 Task: Add Sprouts B-6 100 Mg to the cart.
Action: Mouse moved to (24, 91)
Screenshot: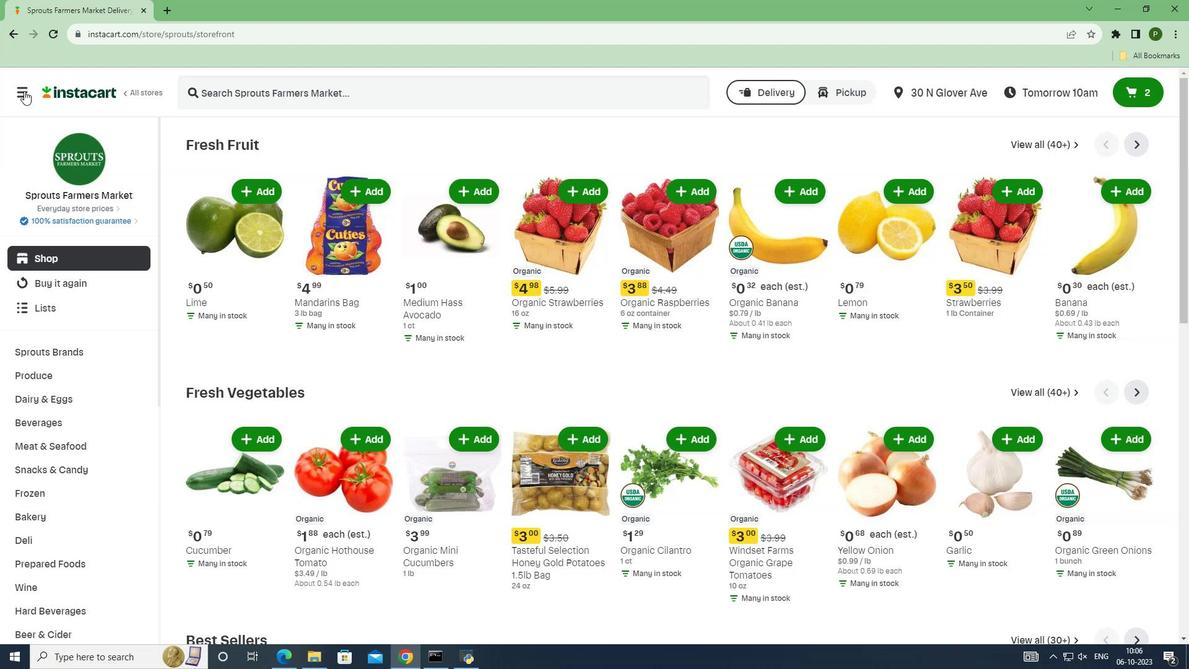 
Action: Mouse pressed left at (24, 91)
Screenshot: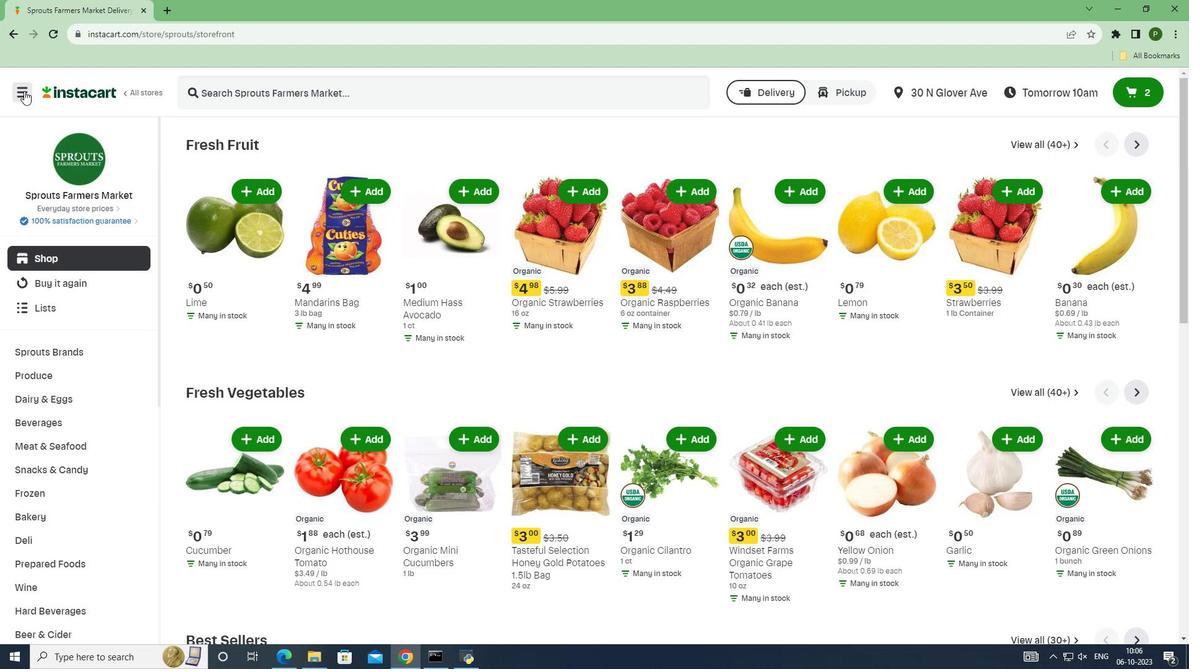 
Action: Mouse moved to (28, 336)
Screenshot: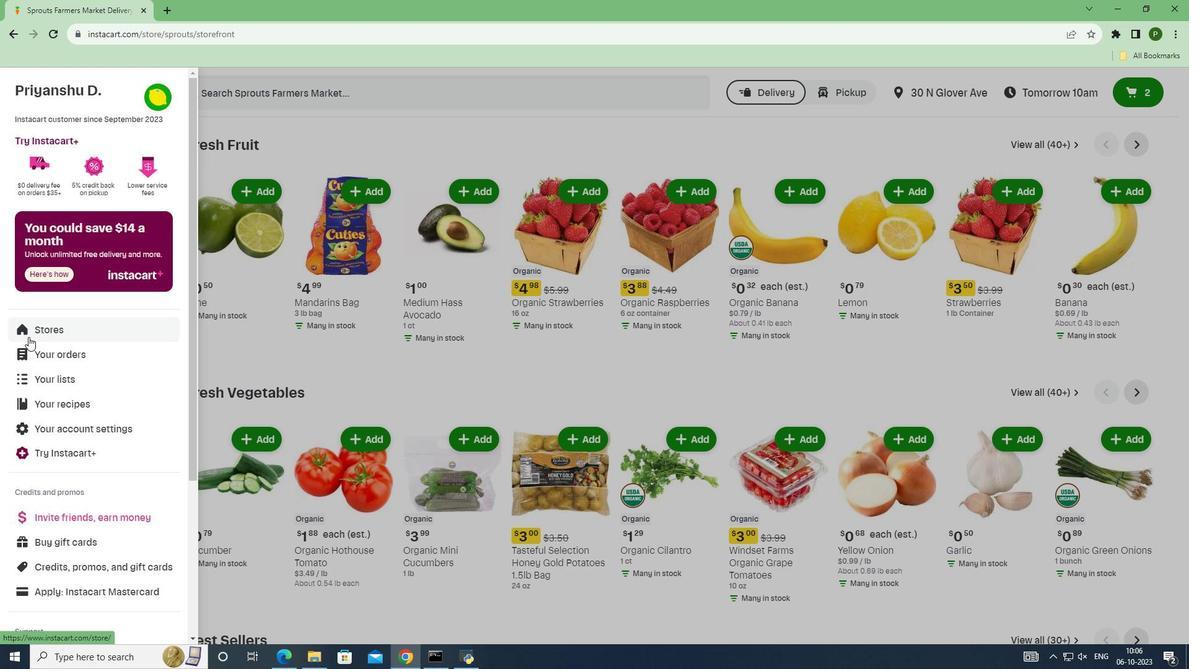 
Action: Mouse pressed left at (28, 336)
Screenshot: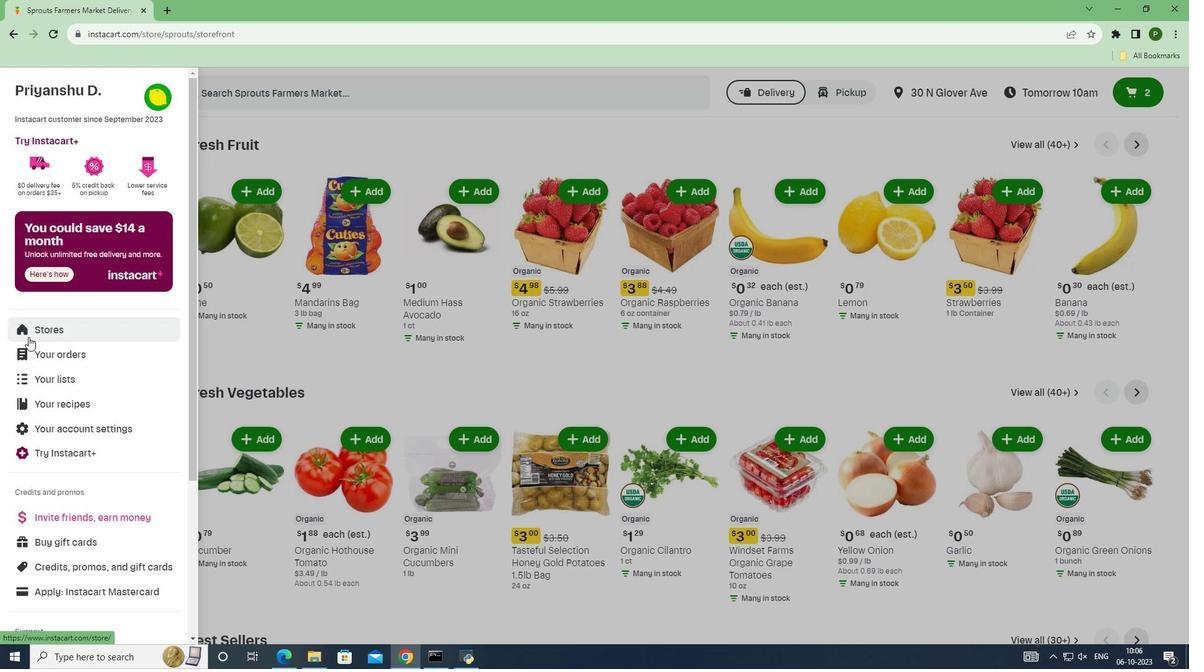 
Action: Mouse moved to (277, 147)
Screenshot: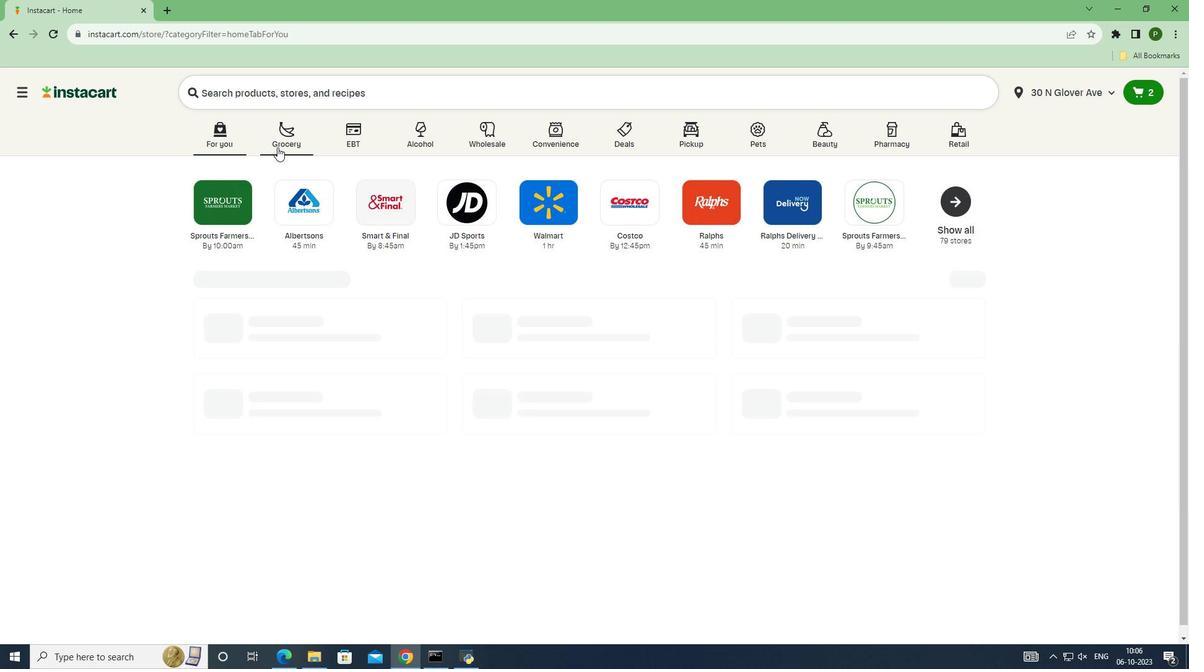 
Action: Mouse pressed left at (277, 147)
Screenshot: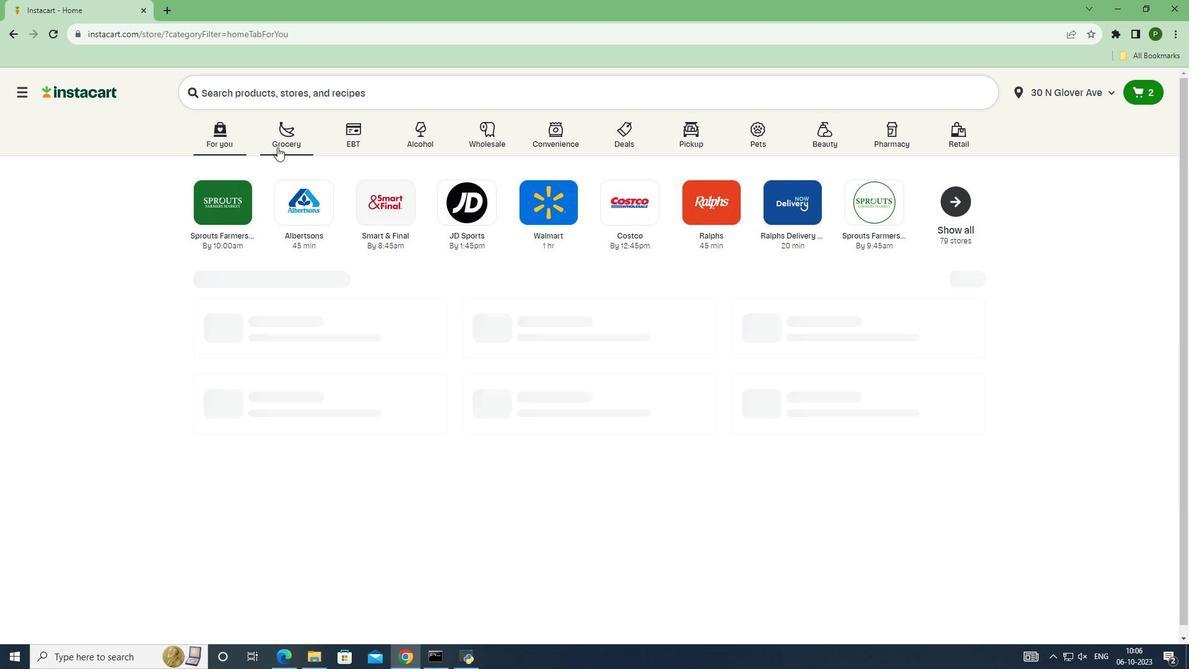
Action: Mouse moved to (280, 213)
Screenshot: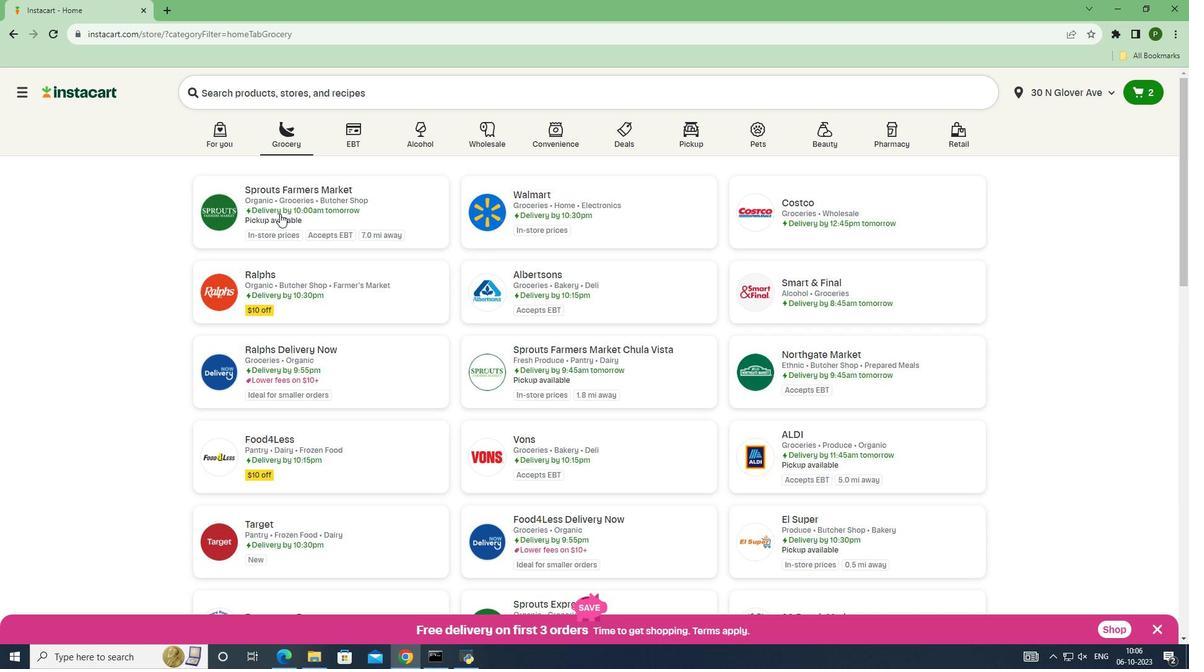 
Action: Mouse pressed left at (280, 213)
Screenshot: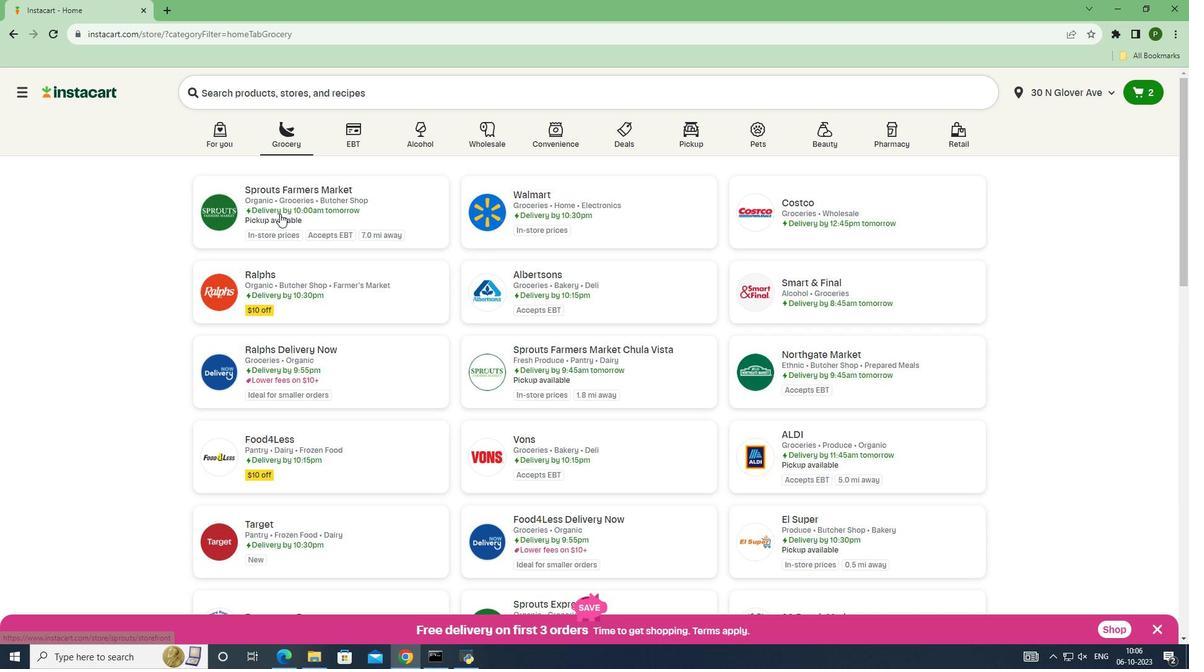 
Action: Mouse moved to (72, 352)
Screenshot: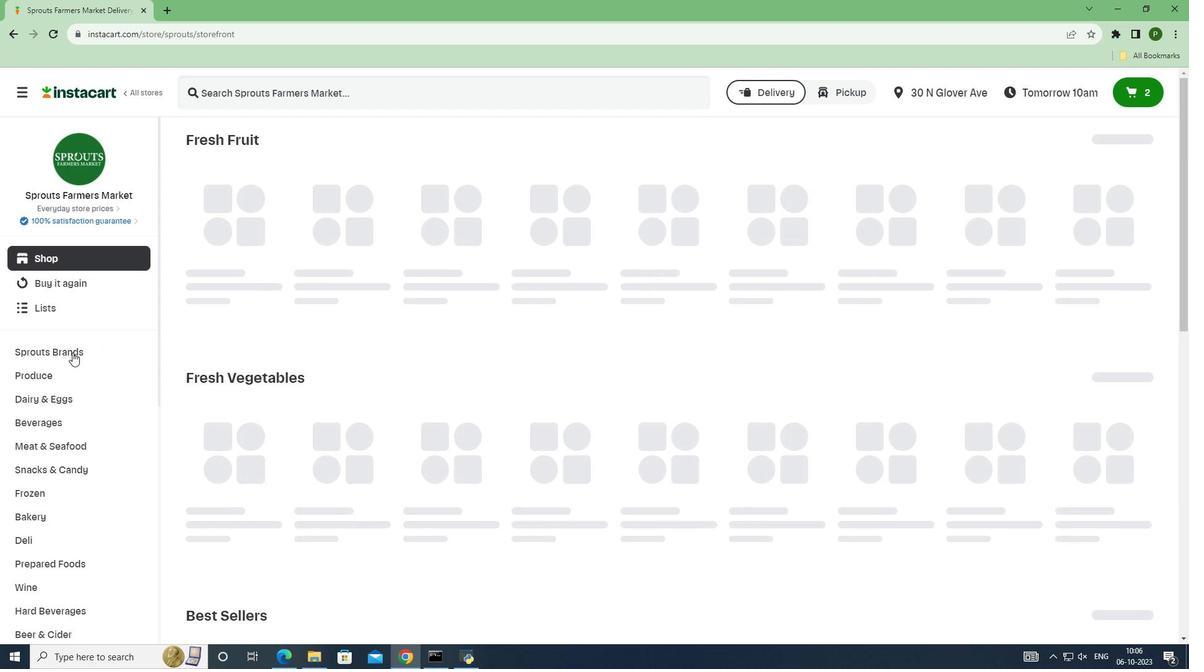 
Action: Mouse pressed left at (72, 352)
Screenshot: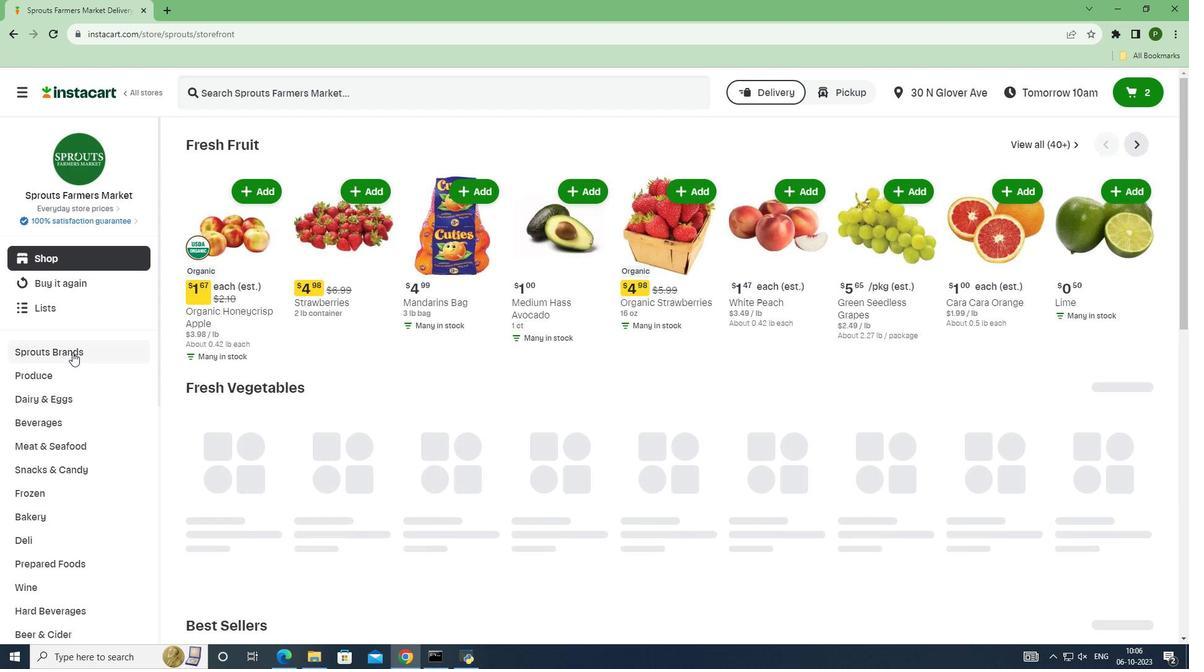 
Action: Mouse moved to (83, 512)
Screenshot: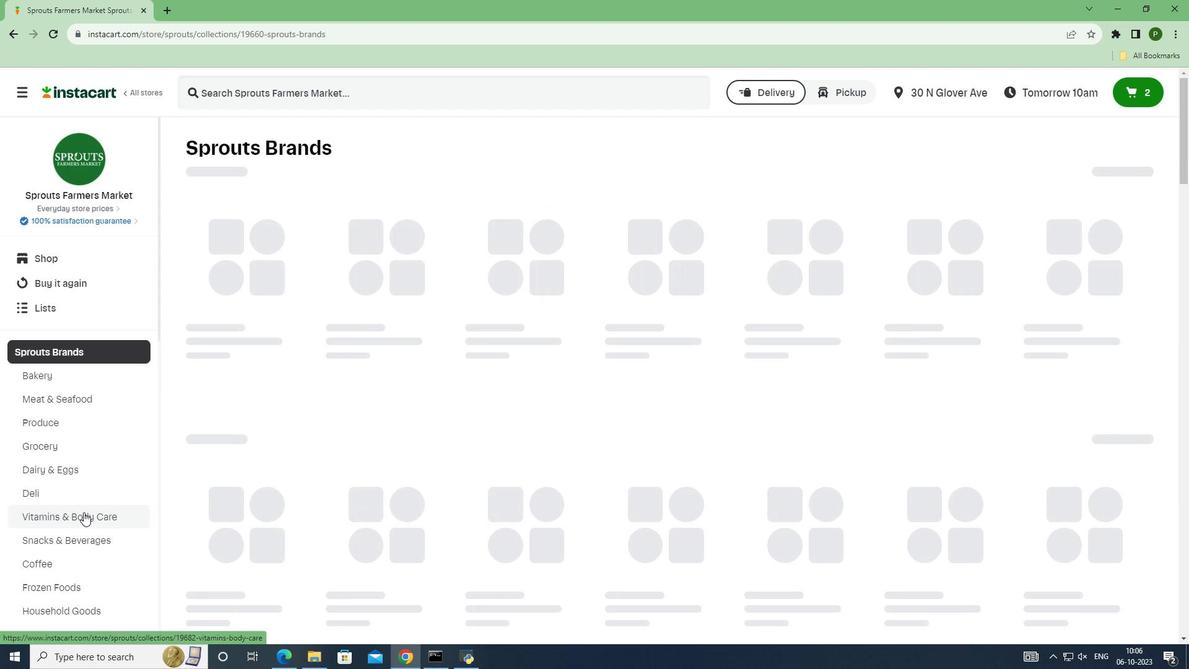 
Action: Mouse pressed left at (83, 512)
Screenshot: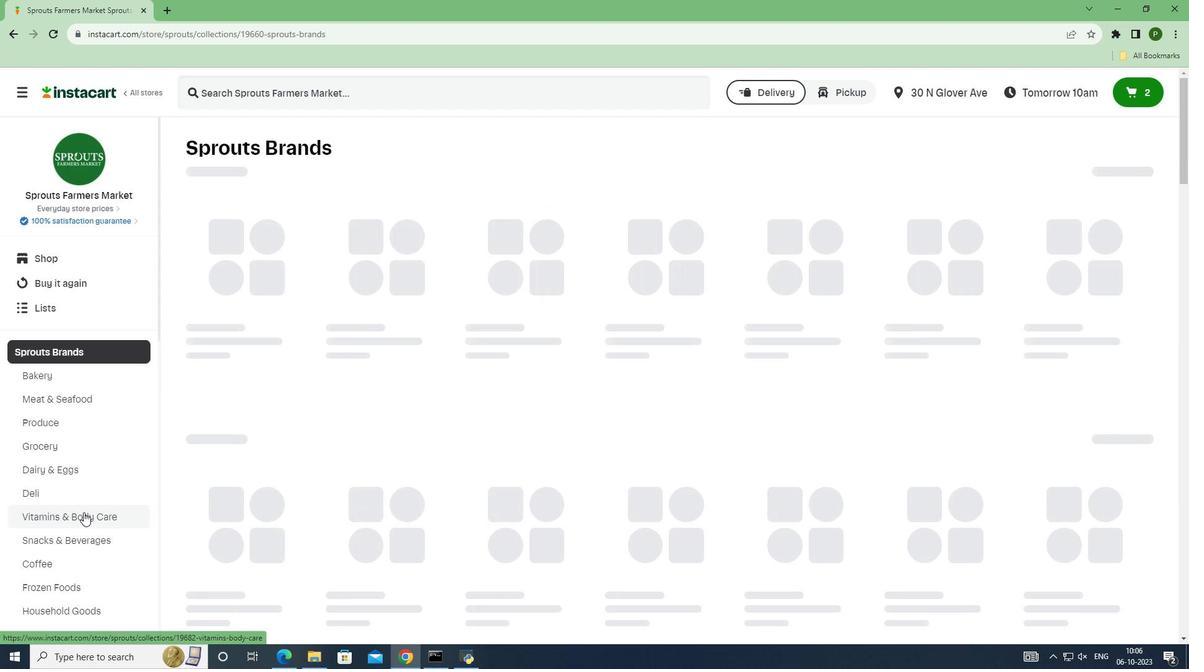 
Action: Mouse moved to (243, 91)
Screenshot: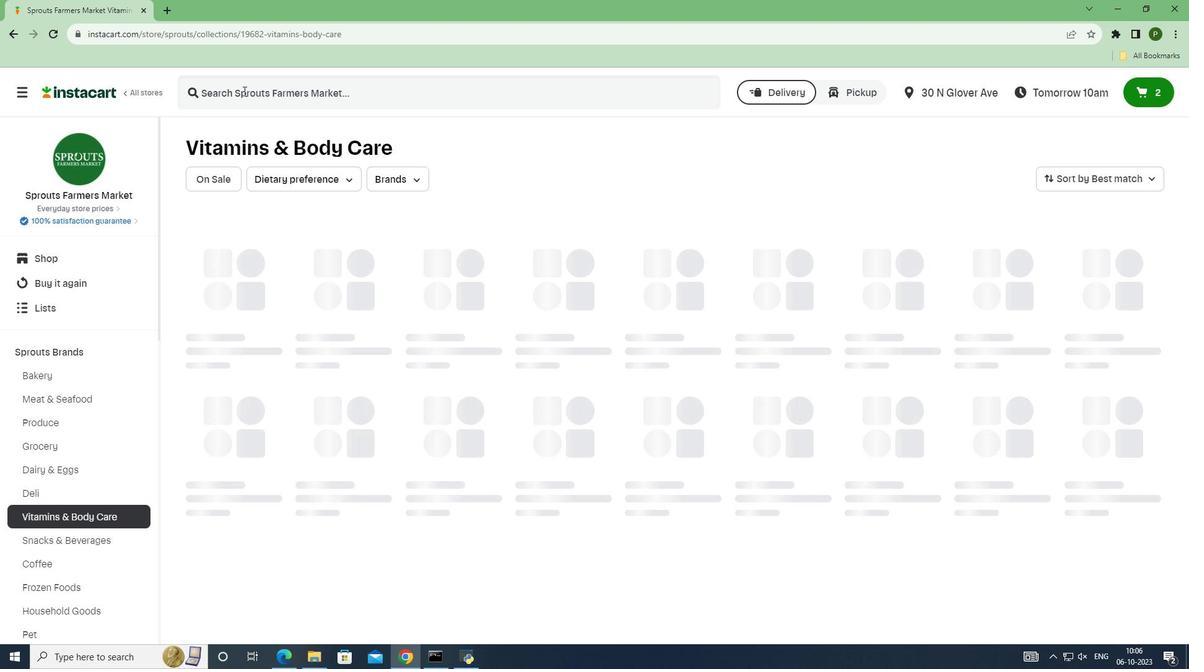 
Action: Mouse pressed left at (243, 91)
Screenshot: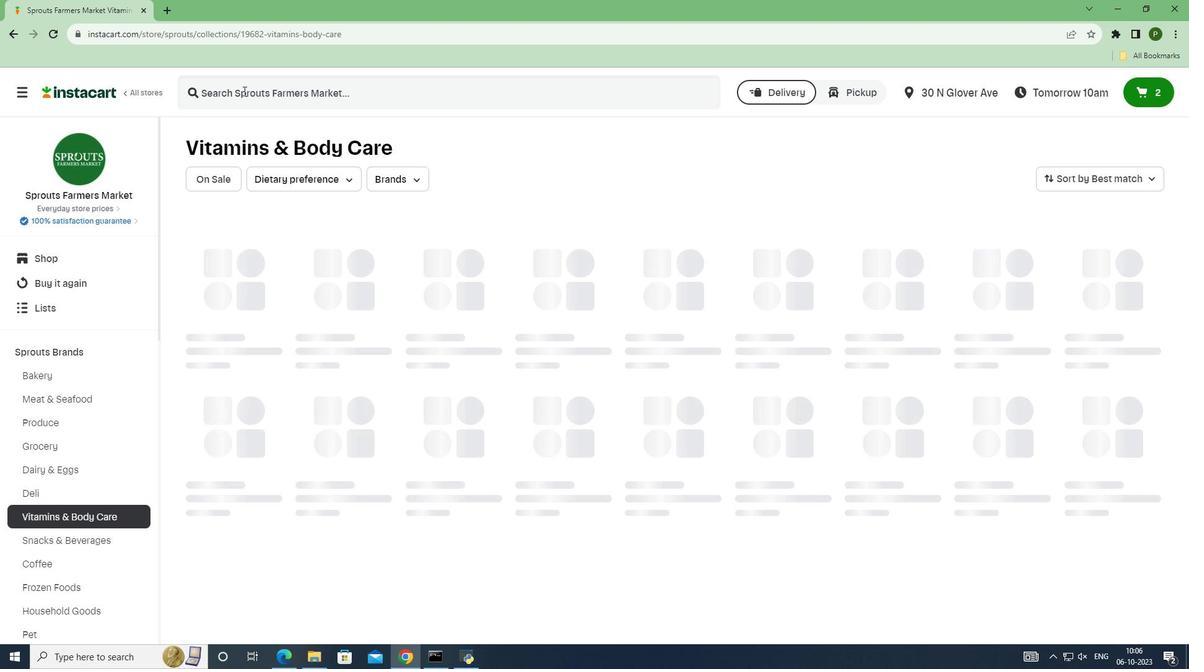 
Action: Key pressed <Key.caps_lock>SPROUTS<Key.space><Key.caps_lock>b-6<Key.space>100<Key.space>mg<Key.enter>
Screenshot: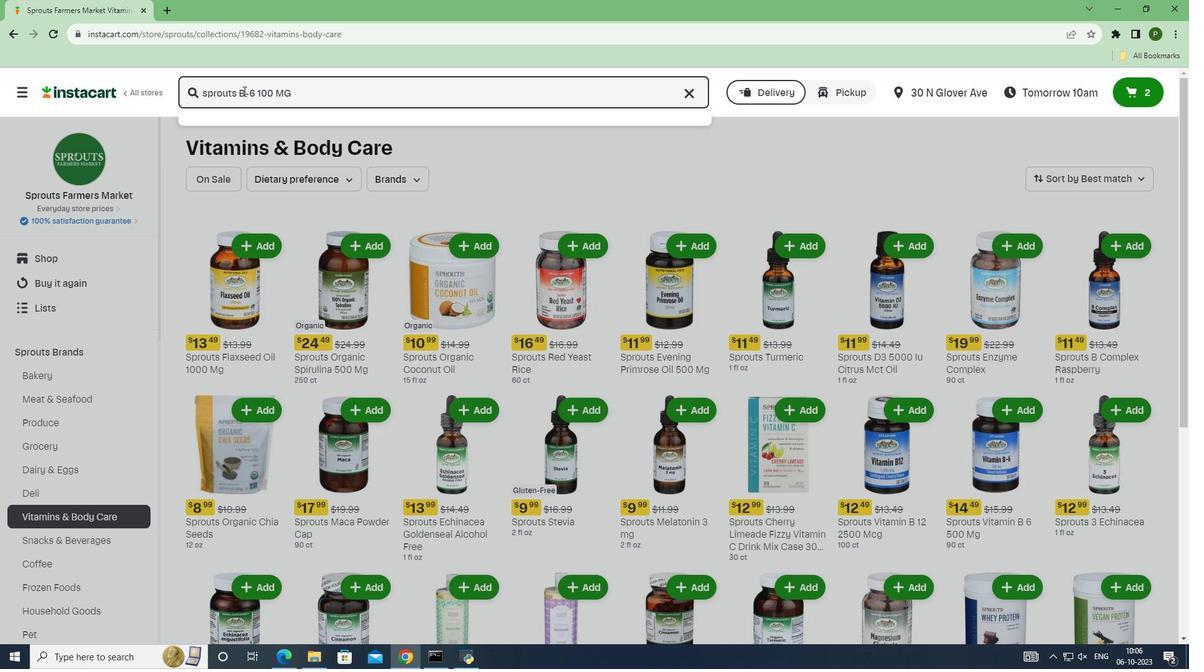 
Action: Mouse moved to (543, 222)
Screenshot: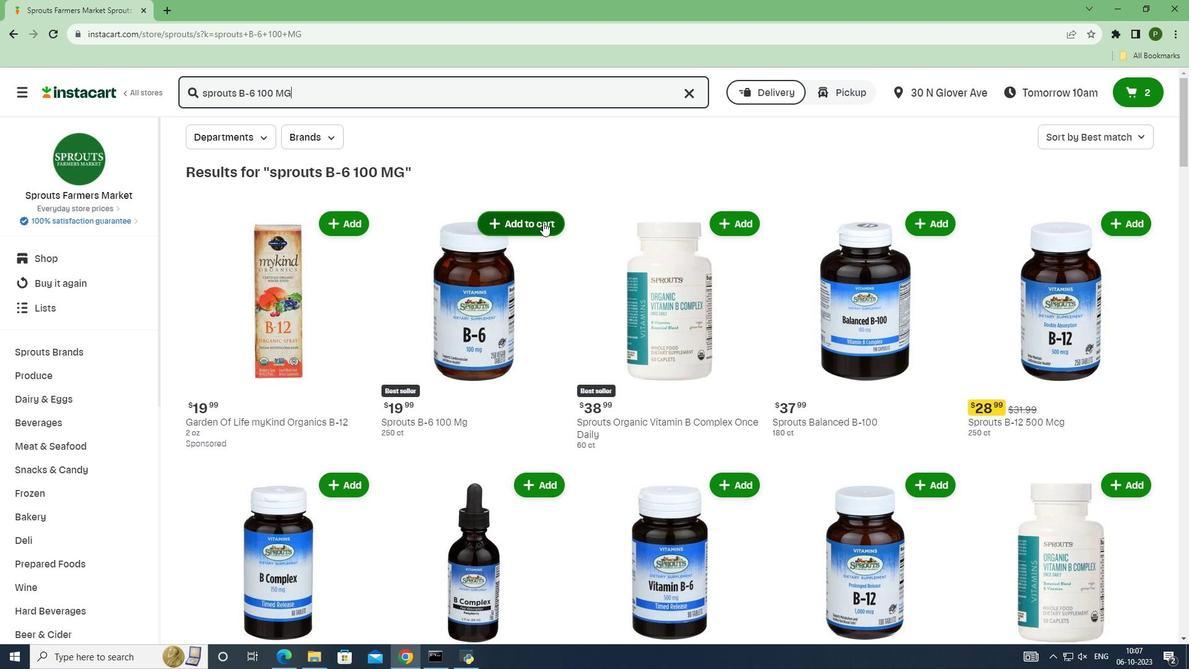 
Action: Mouse pressed left at (543, 222)
Screenshot: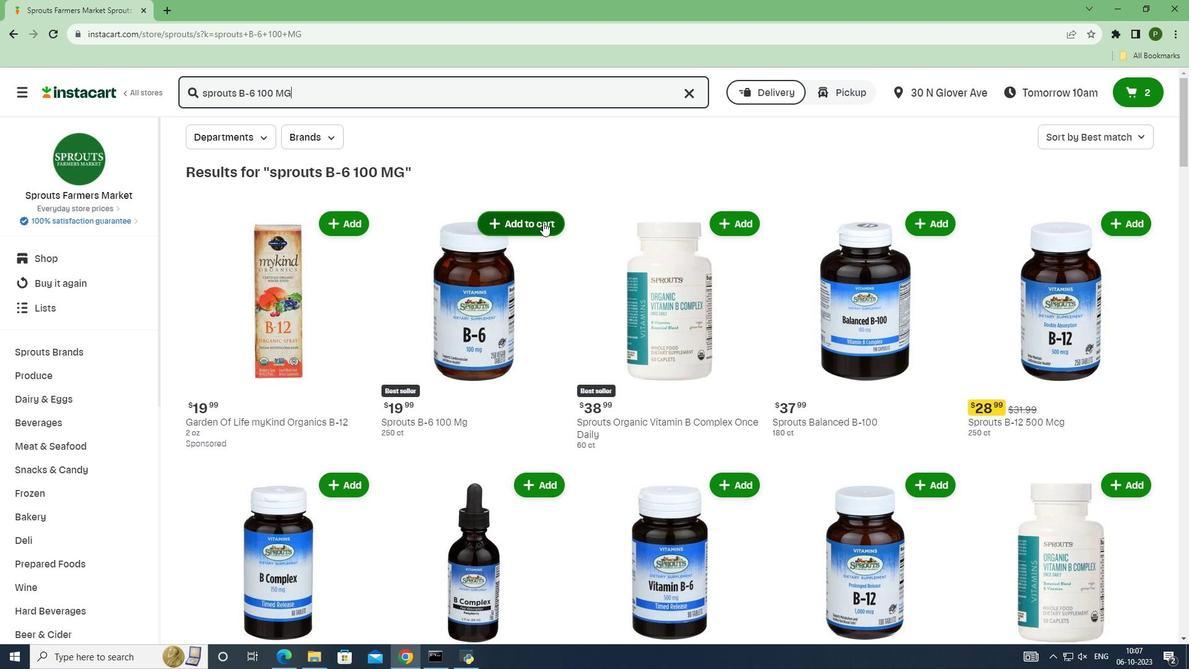 
Action: Mouse moved to (529, 327)
Screenshot: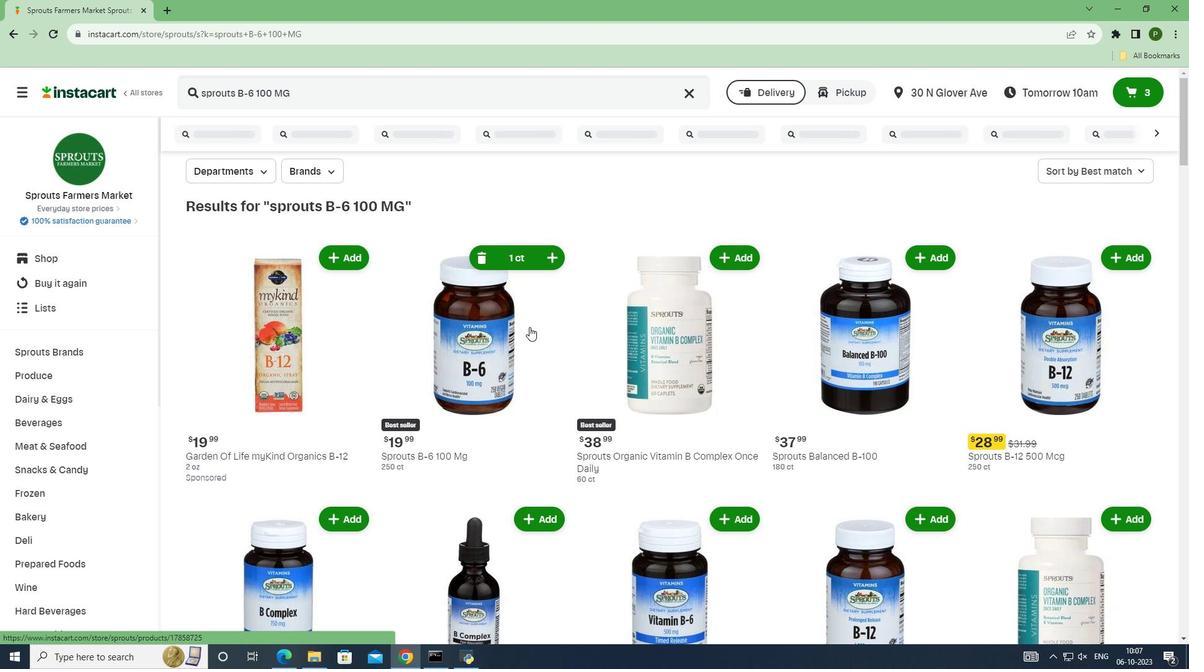 
